 Task: Show all photos of treehouse in Port Angeles, Washington, United States.
Action: Mouse moved to (241, 122)
Screenshot: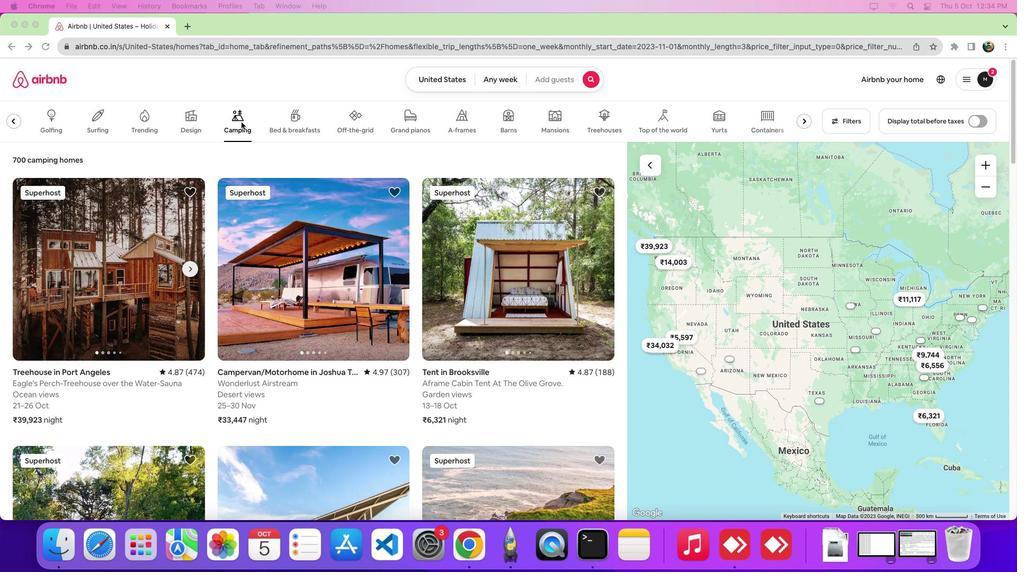 
Action: Mouse pressed left at (241, 122)
Screenshot: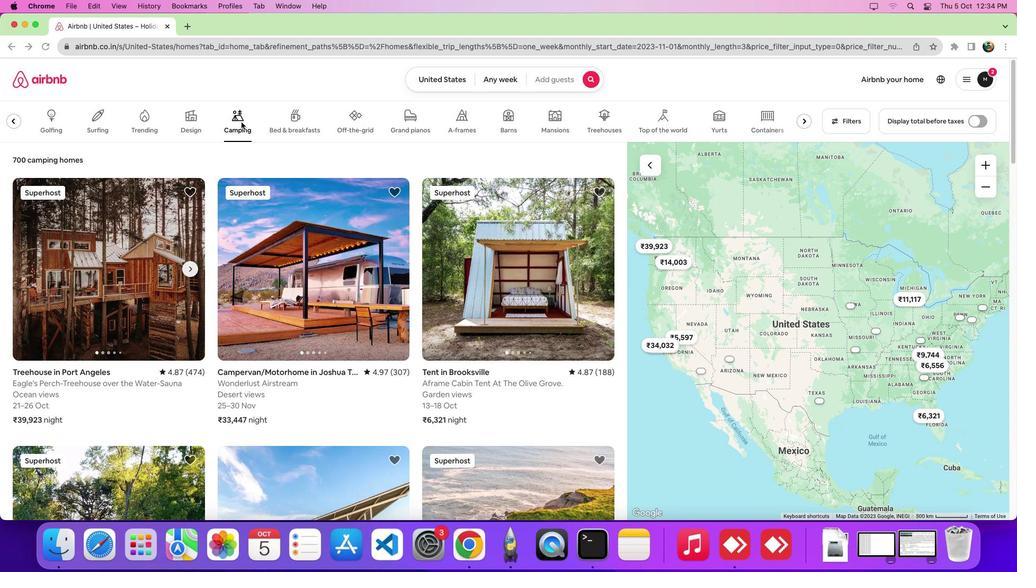 
Action: Mouse moved to (105, 304)
Screenshot: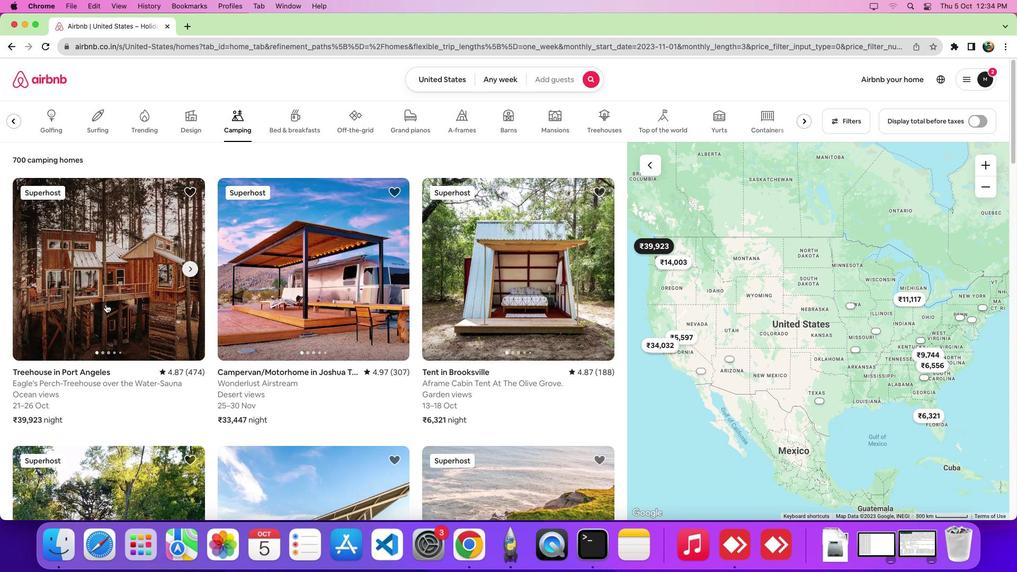
Action: Mouse pressed left at (105, 304)
Screenshot: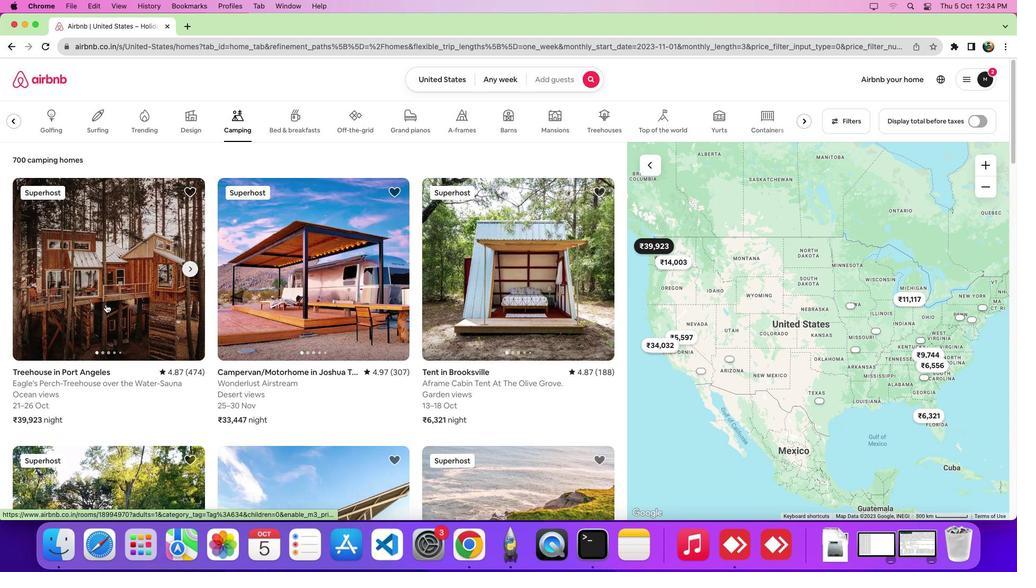 
Action: Mouse moved to (756, 363)
Screenshot: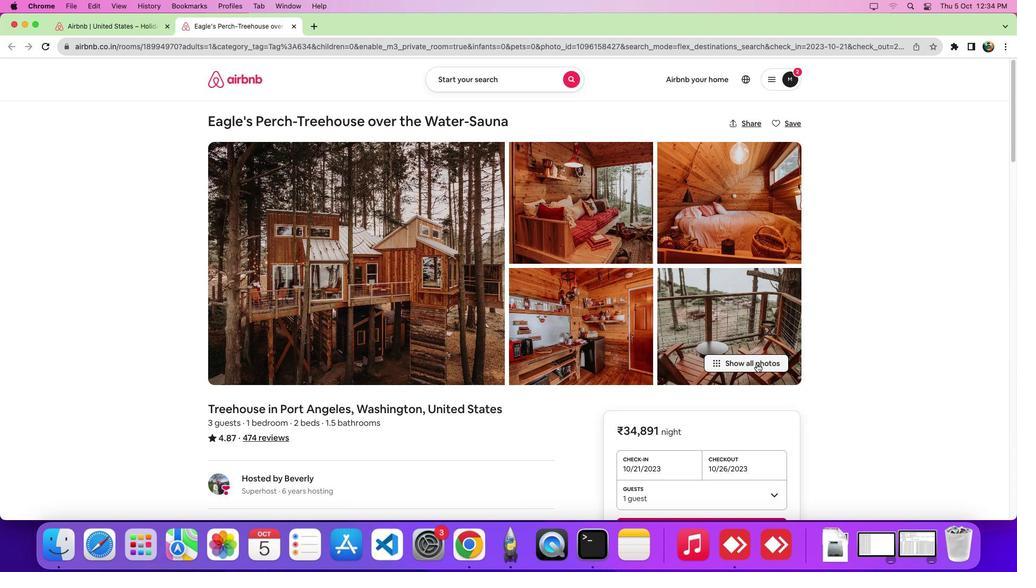 
Action: Mouse pressed left at (756, 363)
Screenshot: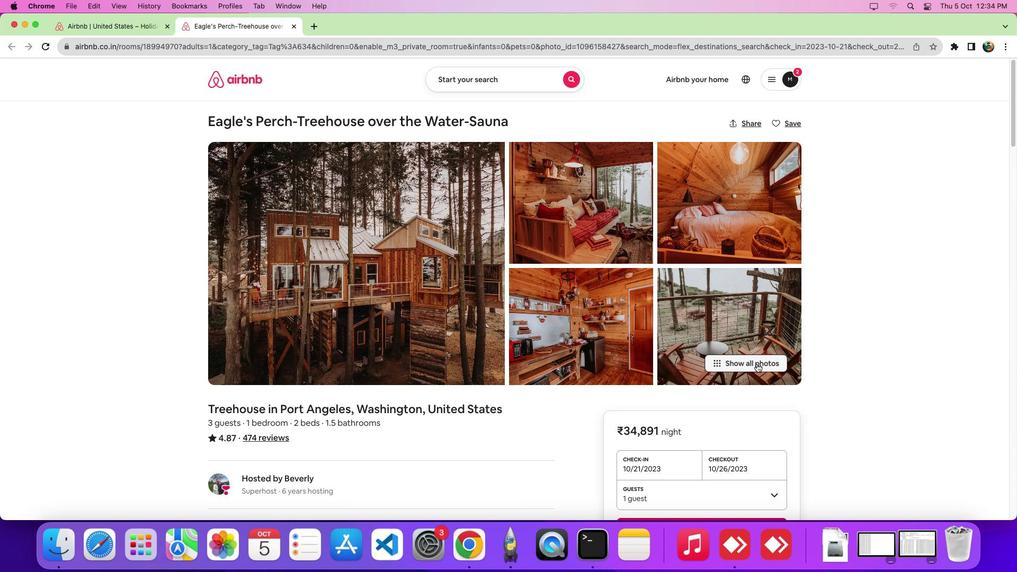 
Action: Mouse pressed left at (756, 363)
Screenshot: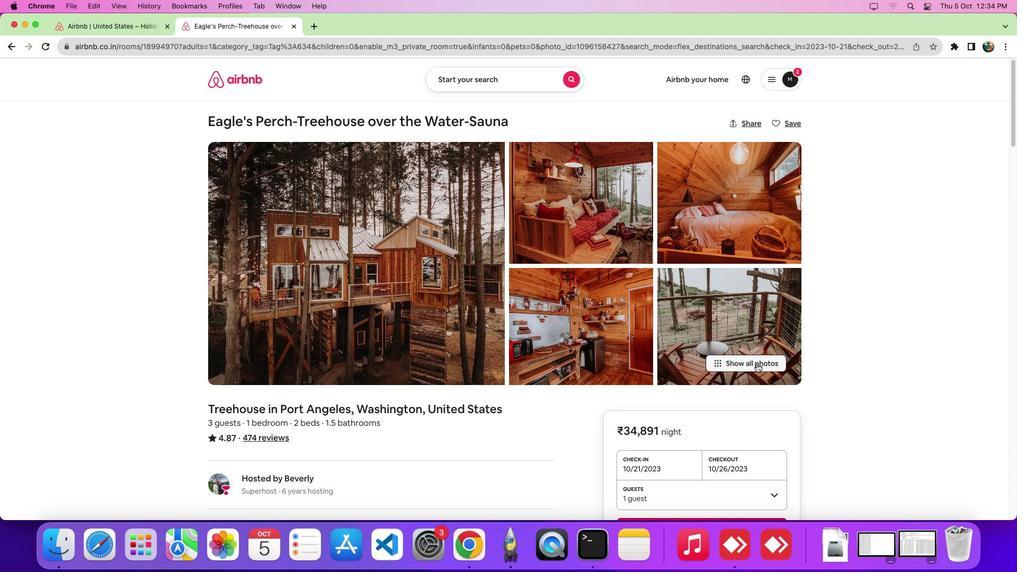 
Action: Mouse moved to (715, 357)
Screenshot: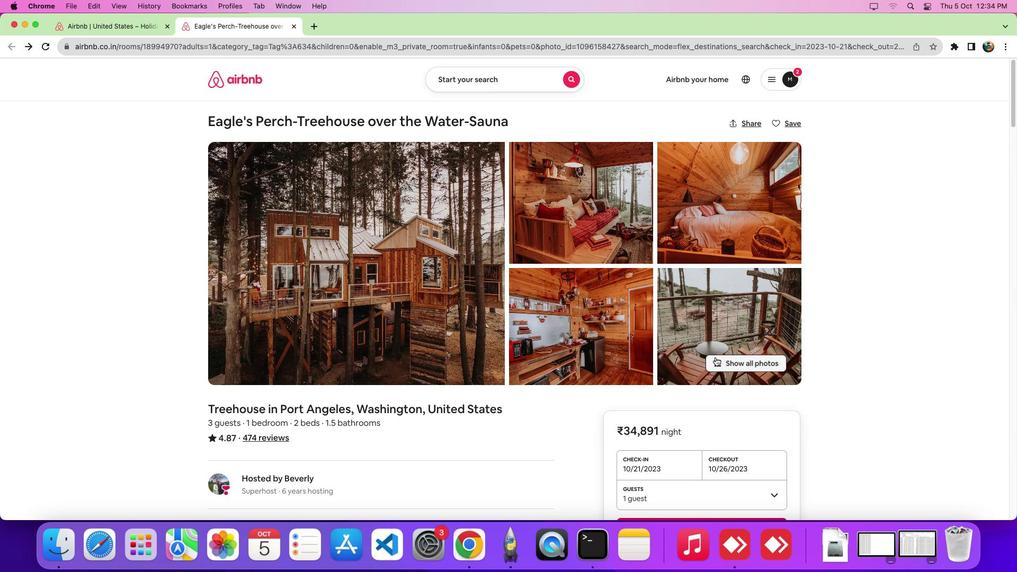 
Action: Mouse pressed left at (715, 357)
Screenshot: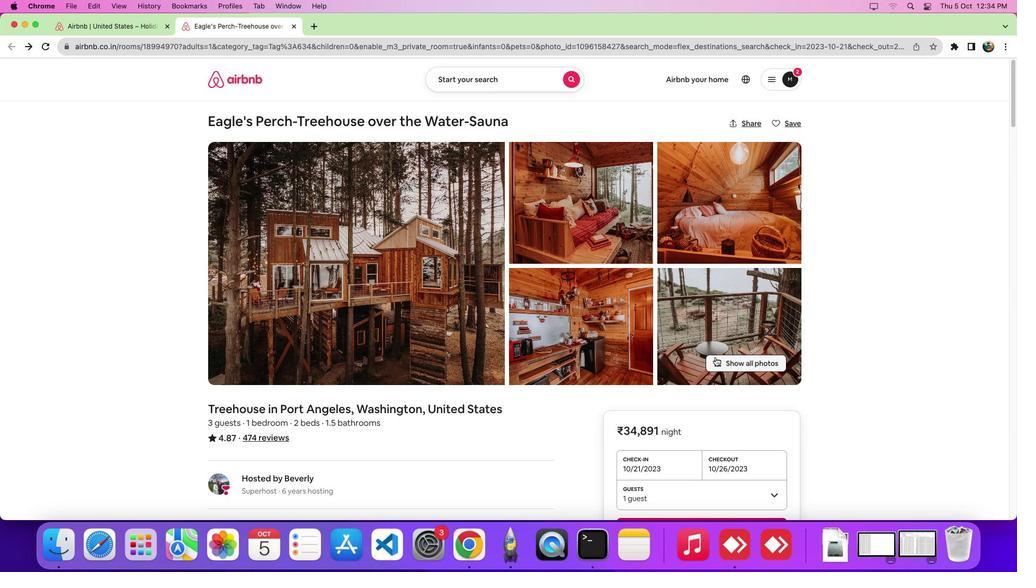 
Action: Mouse moved to (714, 357)
Screenshot: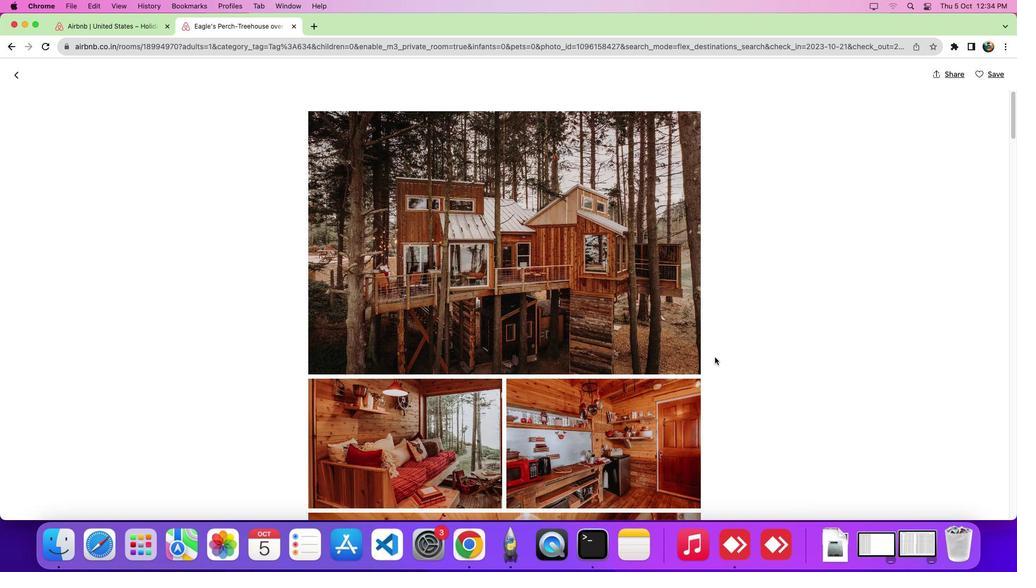 
Action: Mouse scrolled (714, 357) with delta (0, 0)
Screenshot: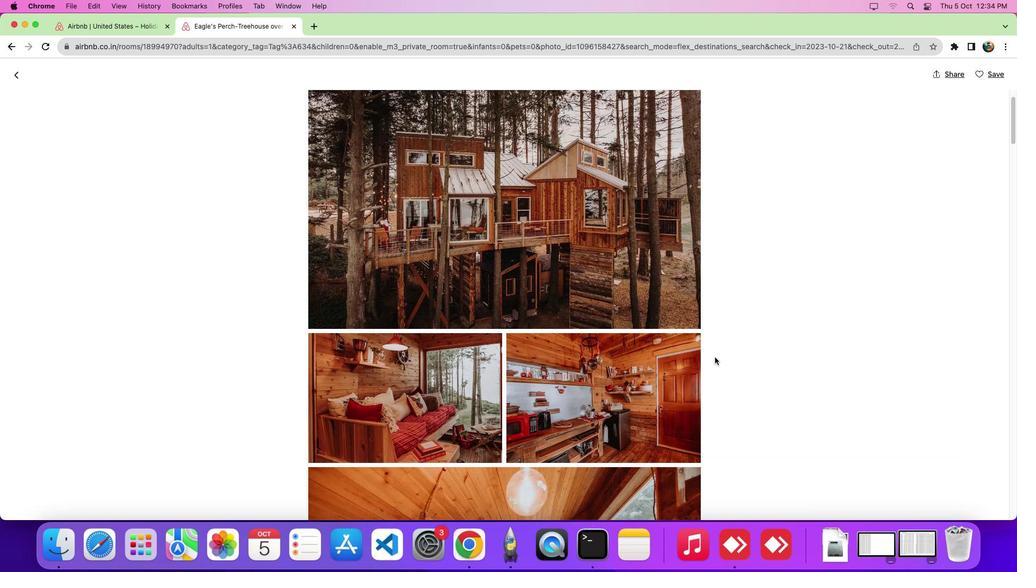 
Action: Mouse scrolled (714, 357) with delta (0, -1)
Screenshot: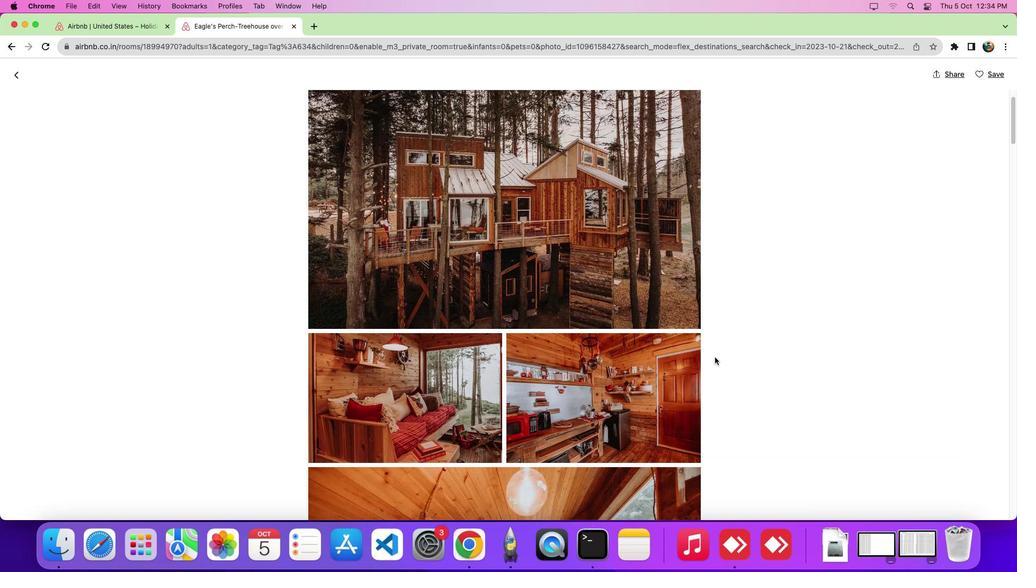 
Action: Mouse scrolled (714, 357) with delta (0, -5)
Screenshot: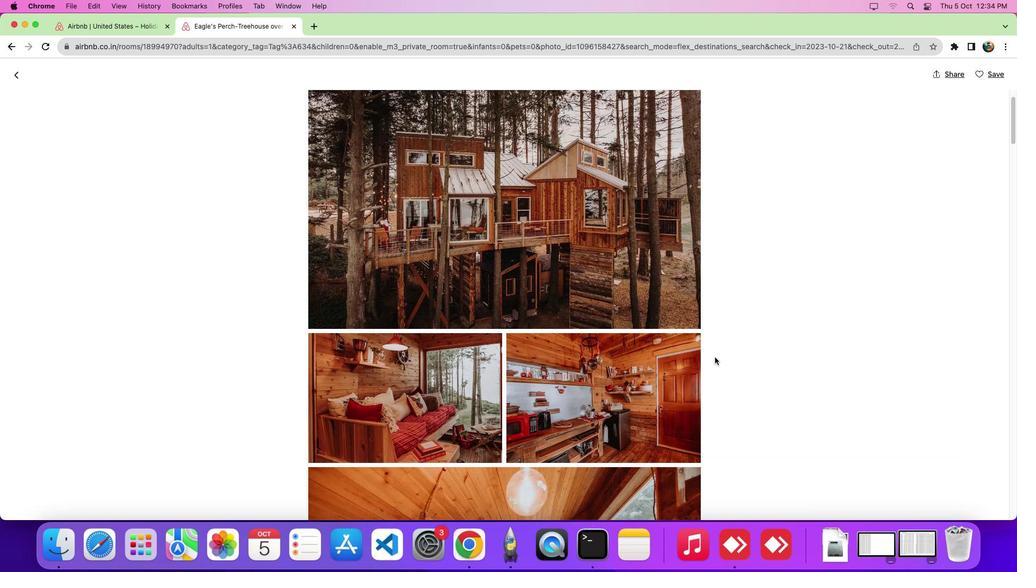 
Action: Mouse scrolled (714, 357) with delta (0, -7)
Screenshot: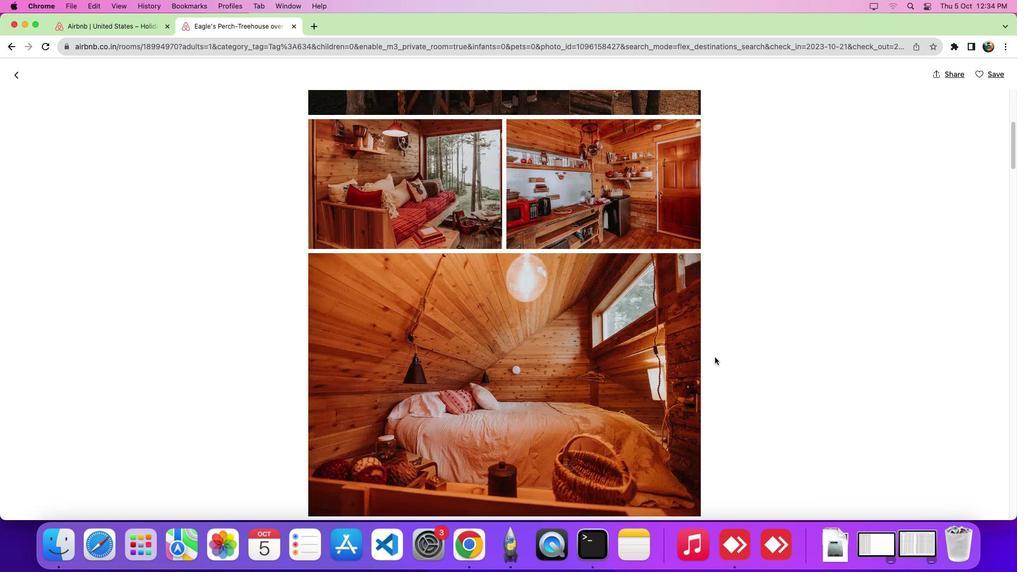 
Action: Mouse scrolled (714, 357) with delta (0, -7)
Screenshot: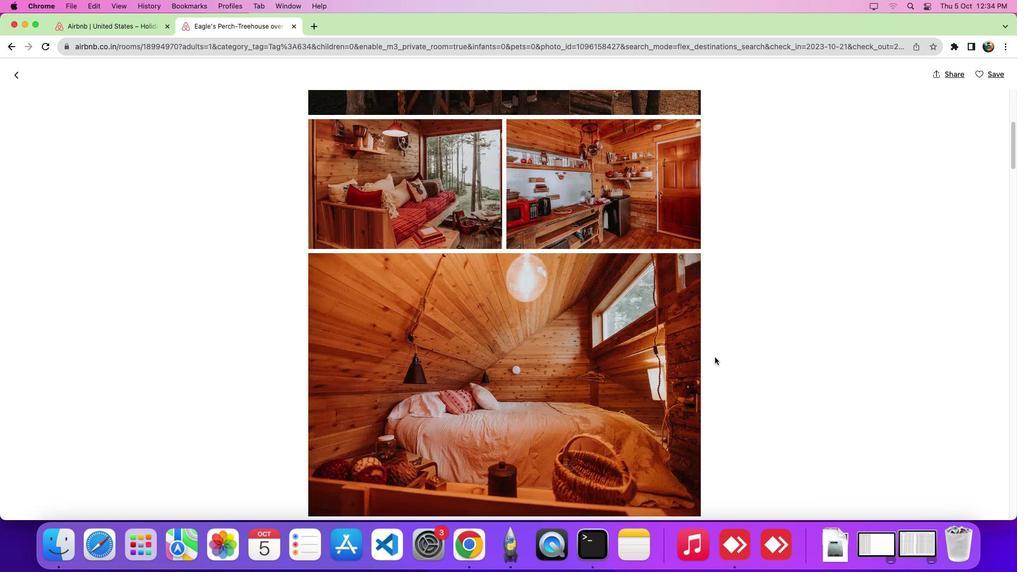 
